 Task: Access the platform cache.
Action: Mouse moved to (1136, 84)
Screenshot: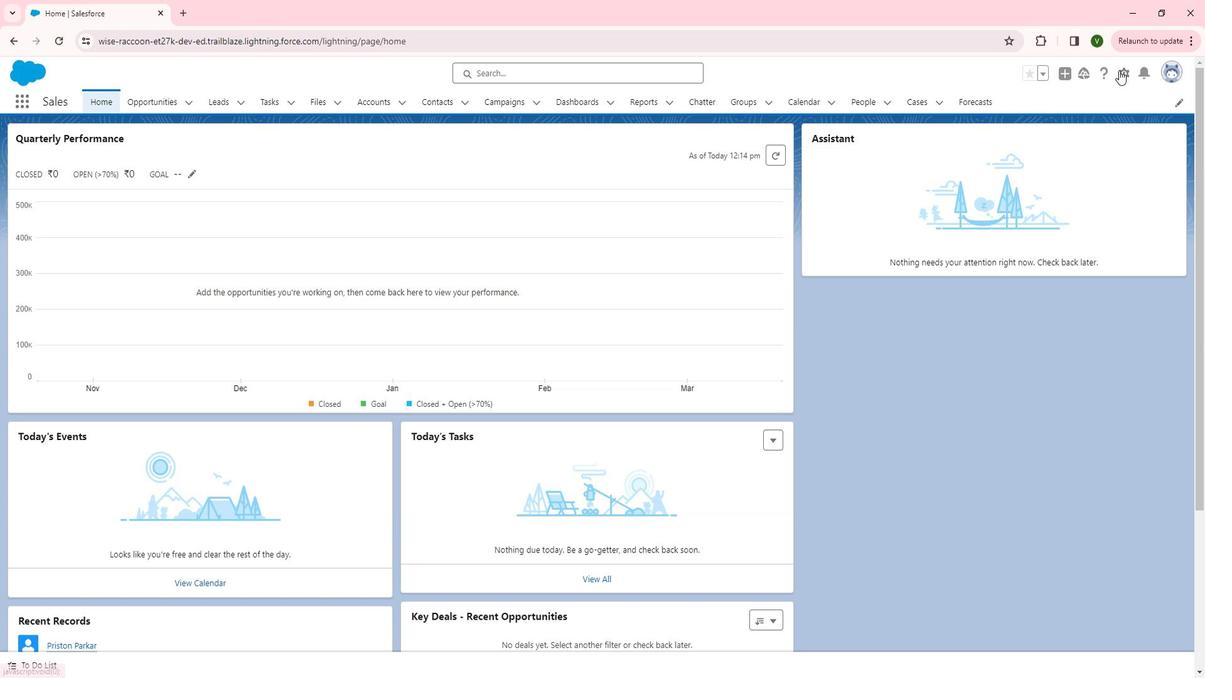
Action: Mouse pressed left at (1136, 84)
Screenshot: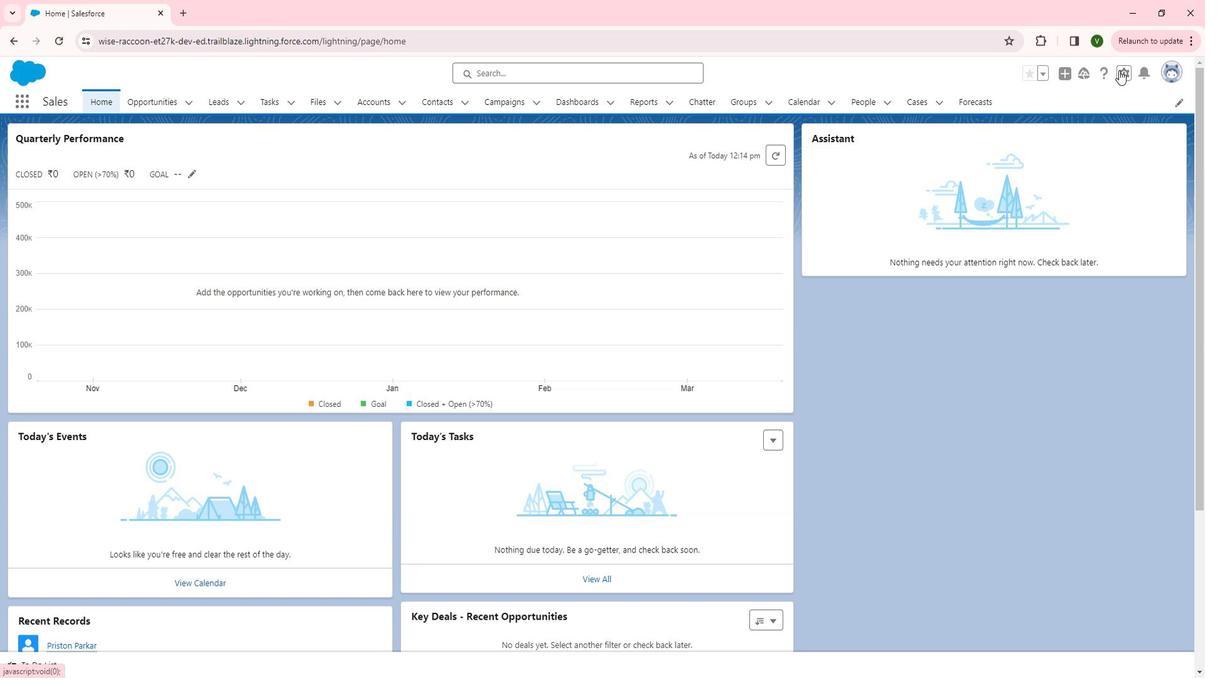
Action: Mouse moved to (1096, 126)
Screenshot: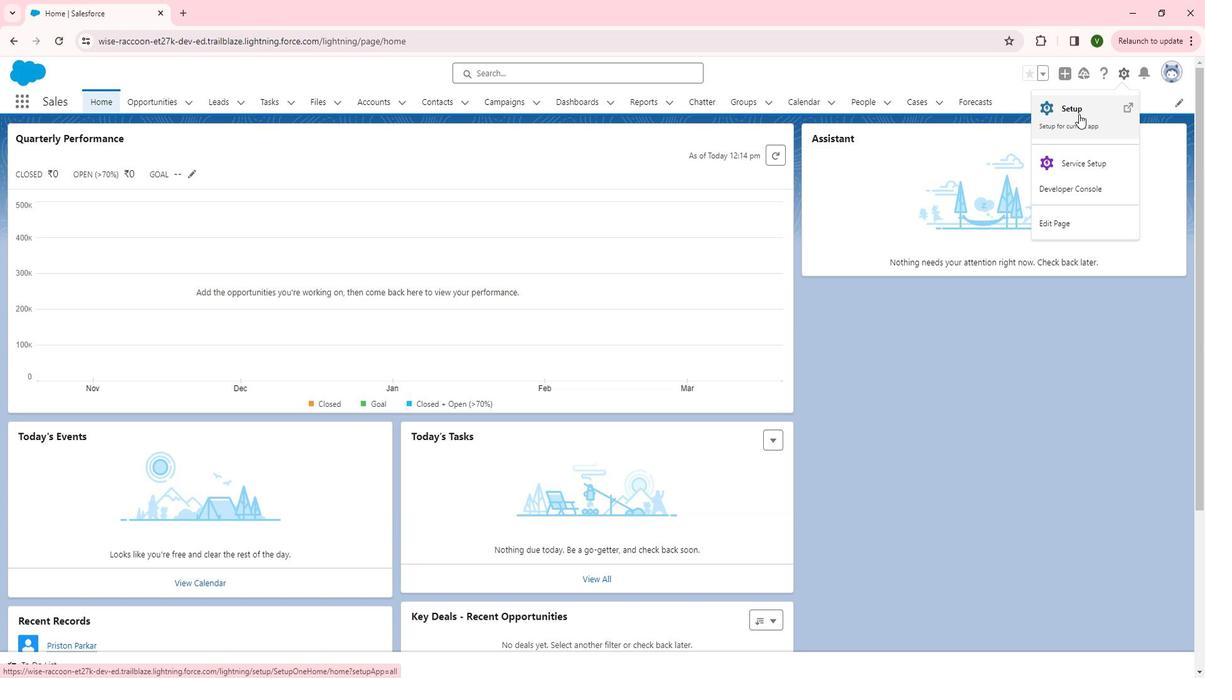 
Action: Mouse pressed left at (1096, 126)
Screenshot: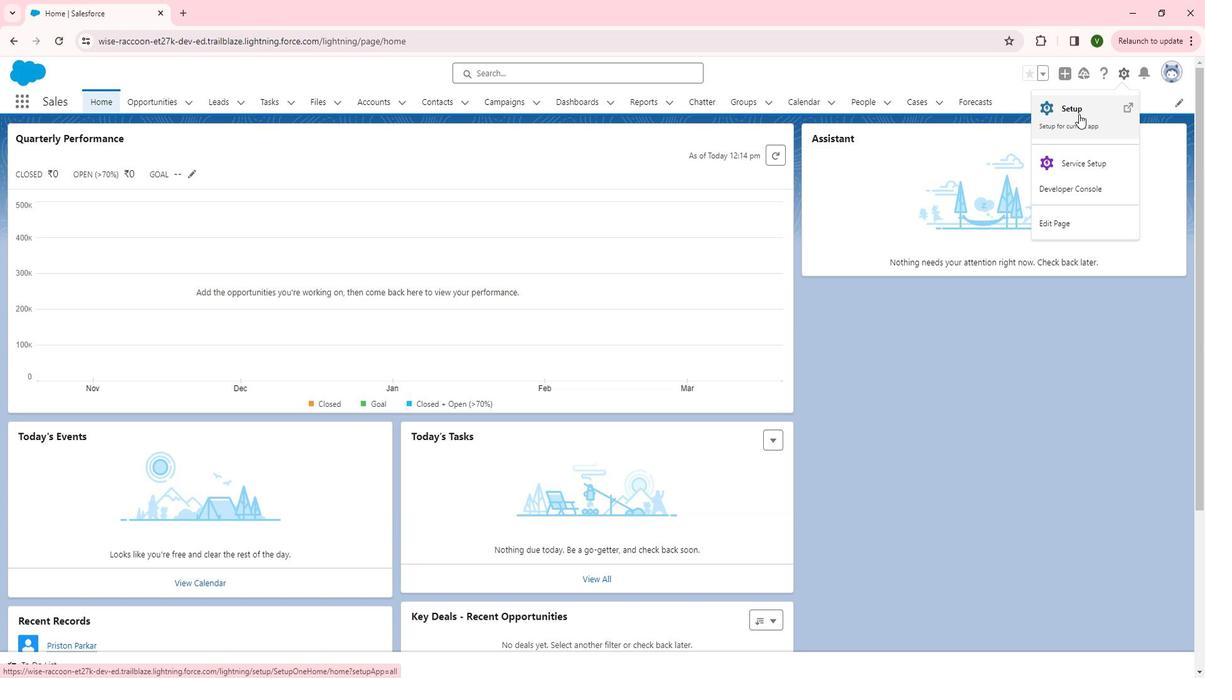 
Action: Mouse moved to (91, 336)
Screenshot: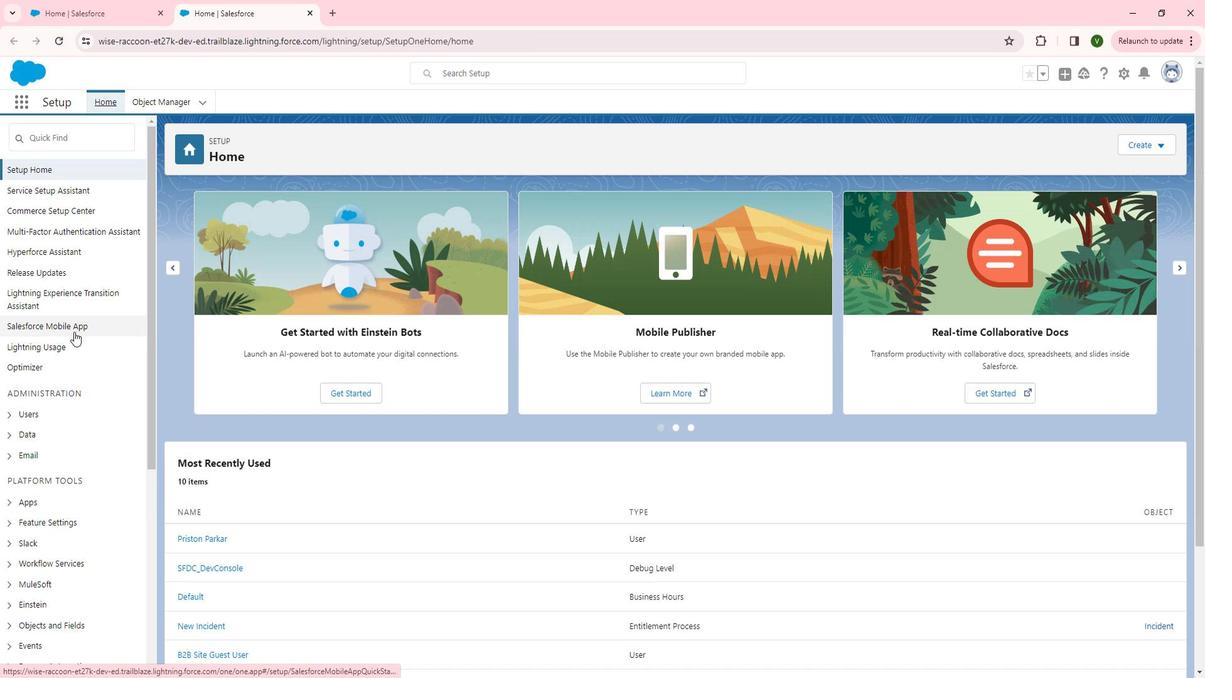 
Action: Mouse scrolled (91, 335) with delta (0, 0)
Screenshot: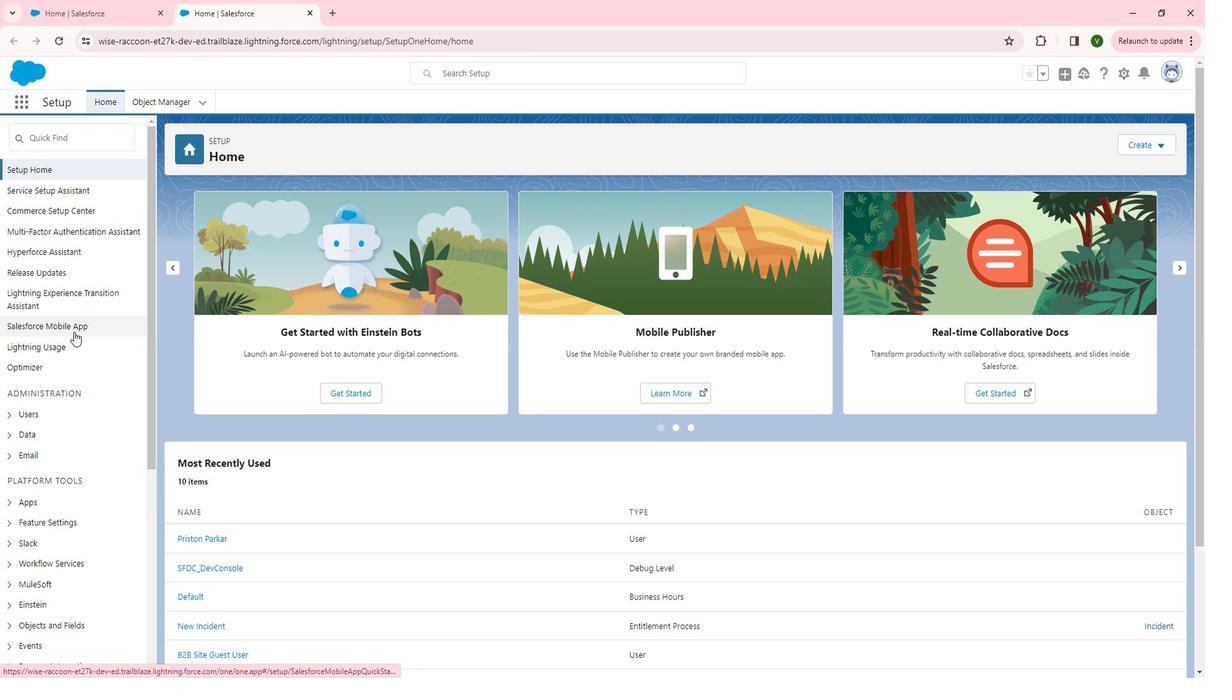 
Action: Mouse scrolled (91, 335) with delta (0, 0)
Screenshot: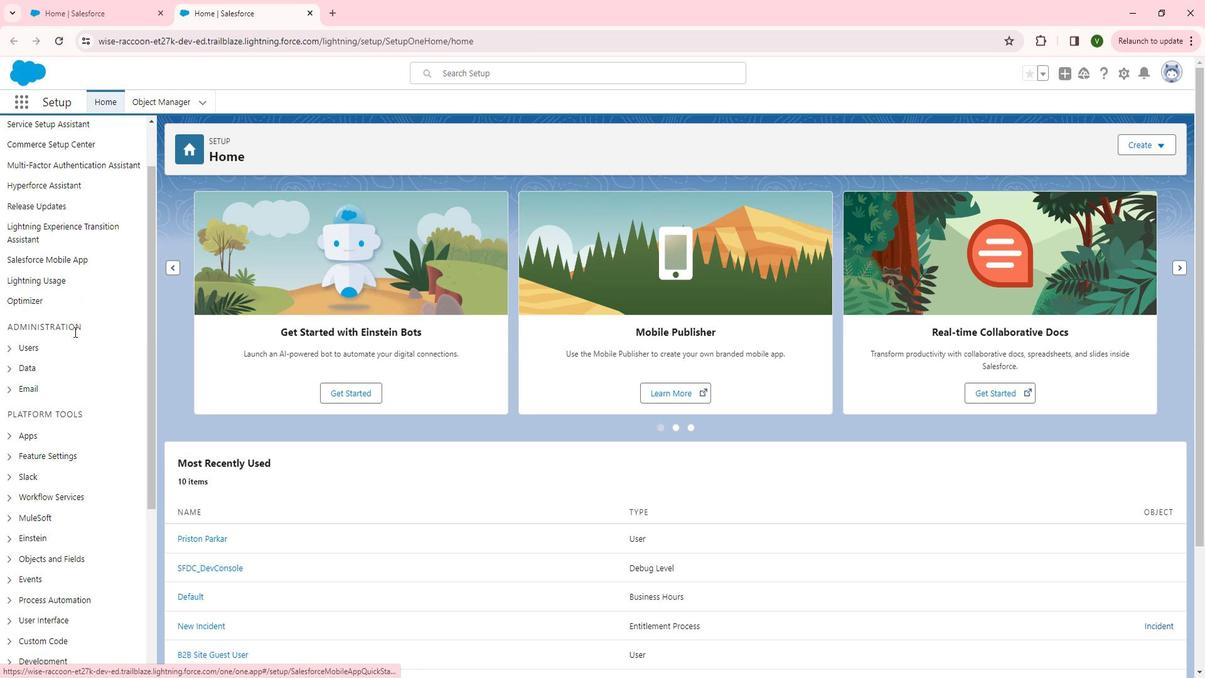 
Action: Mouse scrolled (91, 335) with delta (0, 0)
Screenshot: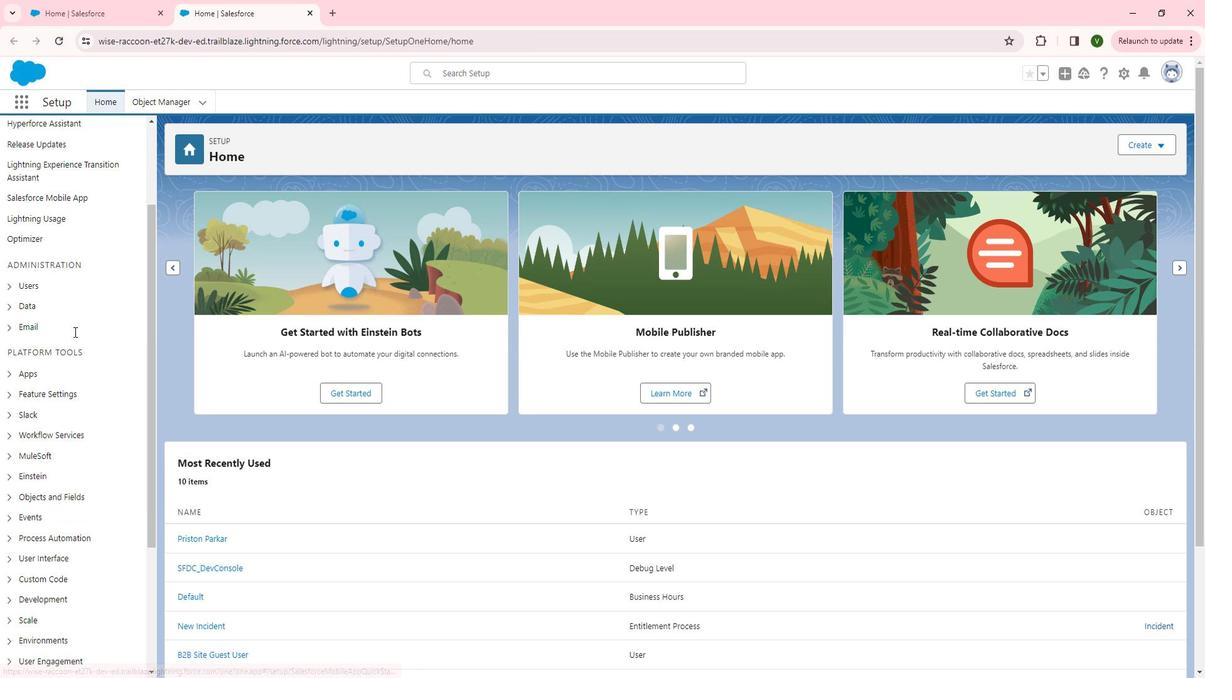 
Action: Mouse moved to (26, 512)
Screenshot: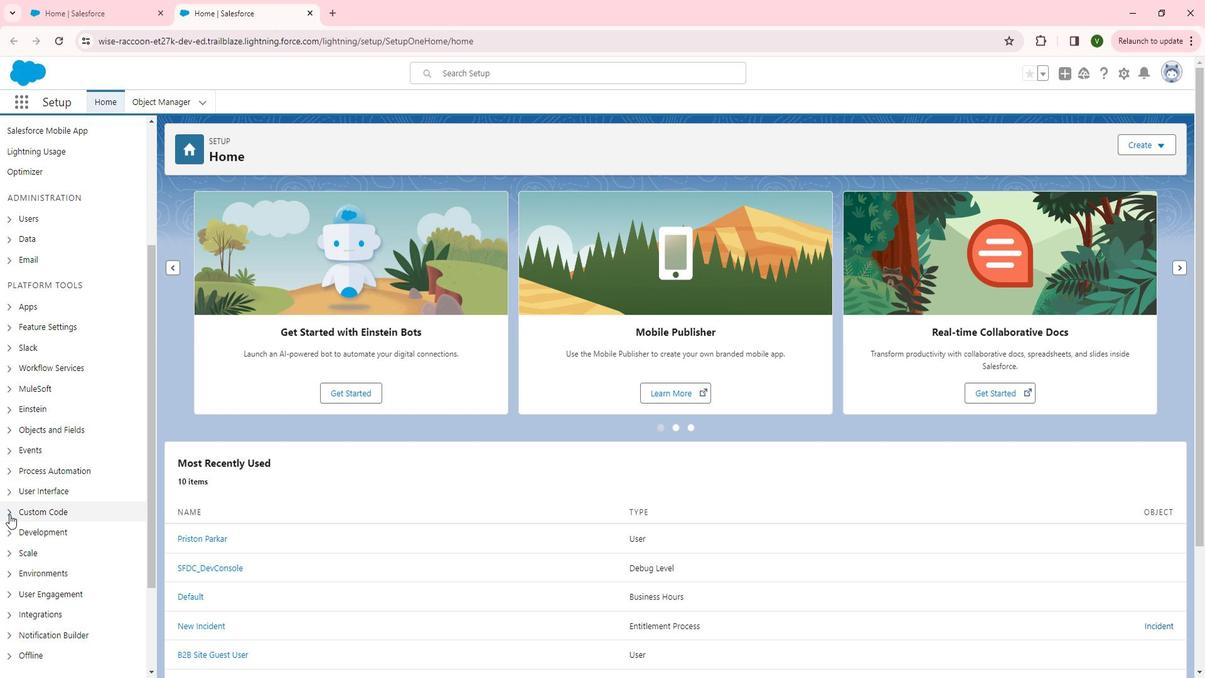
Action: Mouse pressed left at (26, 512)
Screenshot: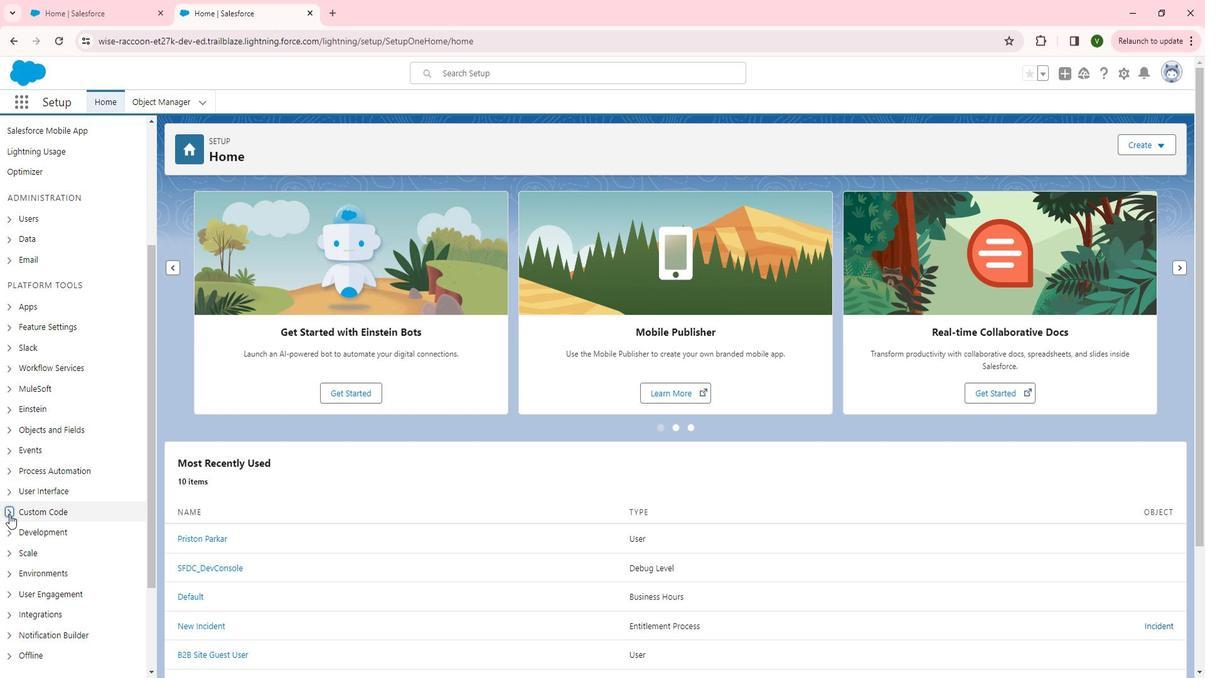 
Action: Mouse moved to (91, 556)
Screenshot: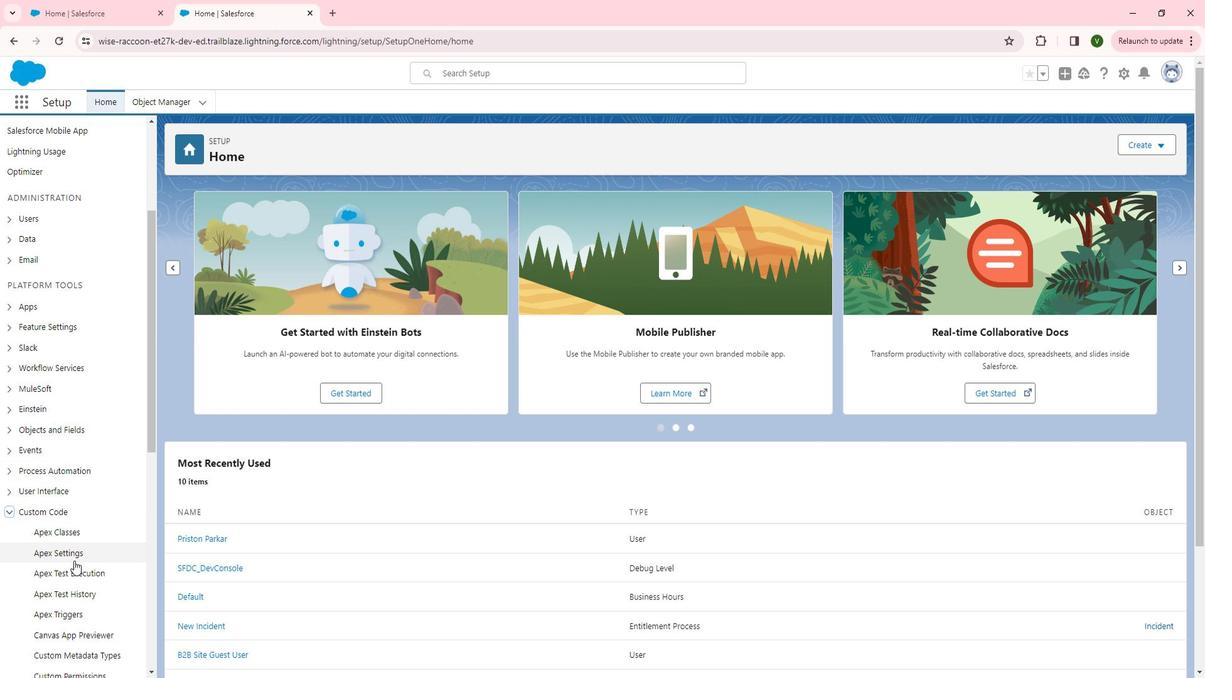 
Action: Mouse scrolled (91, 556) with delta (0, 0)
Screenshot: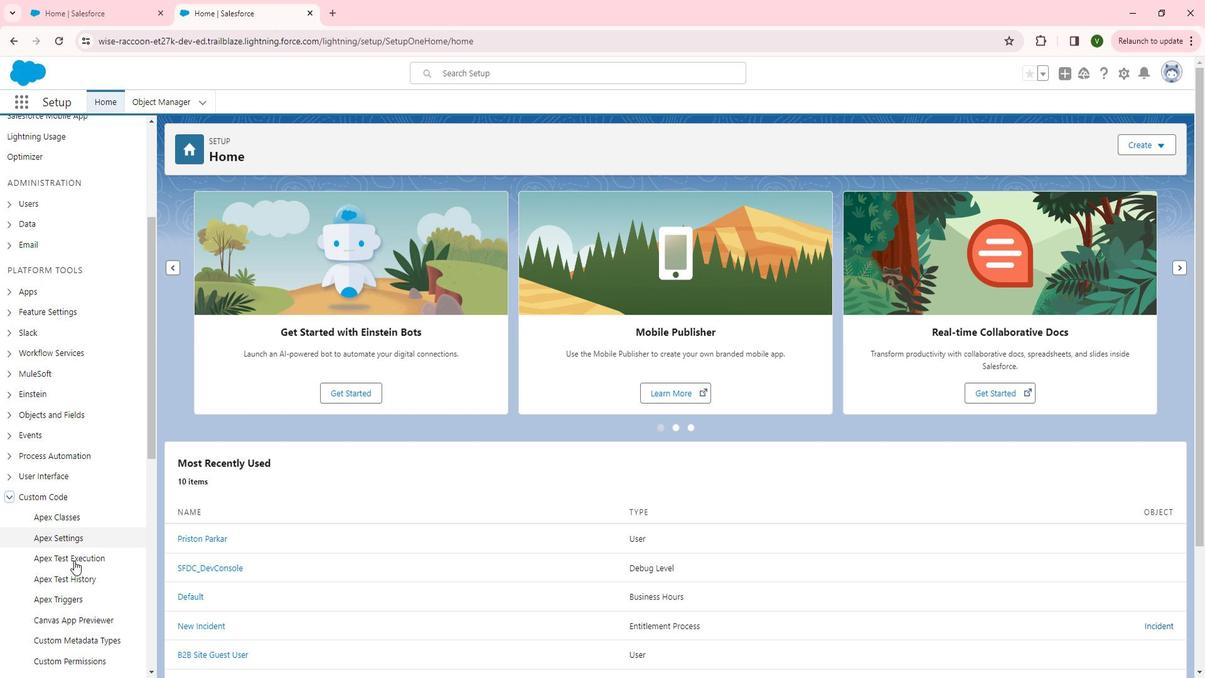 
Action: Mouse scrolled (91, 556) with delta (0, 0)
Screenshot: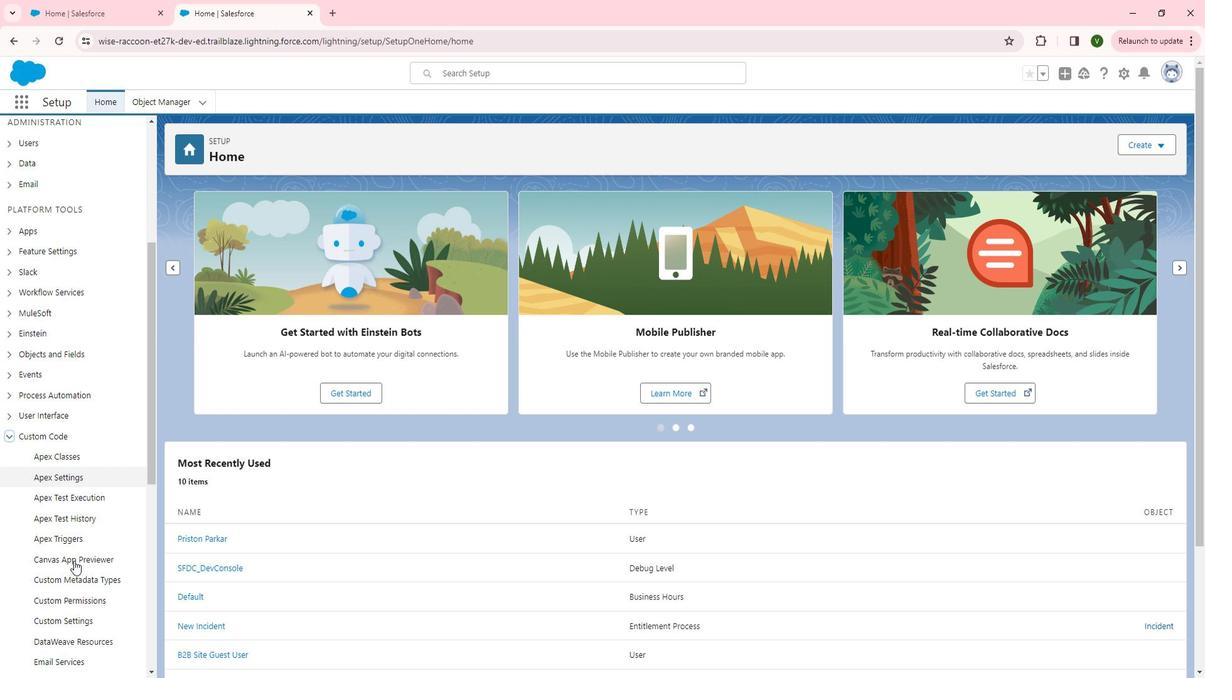 
Action: Mouse scrolled (91, 556) with delta (0, 0)
Screenshot: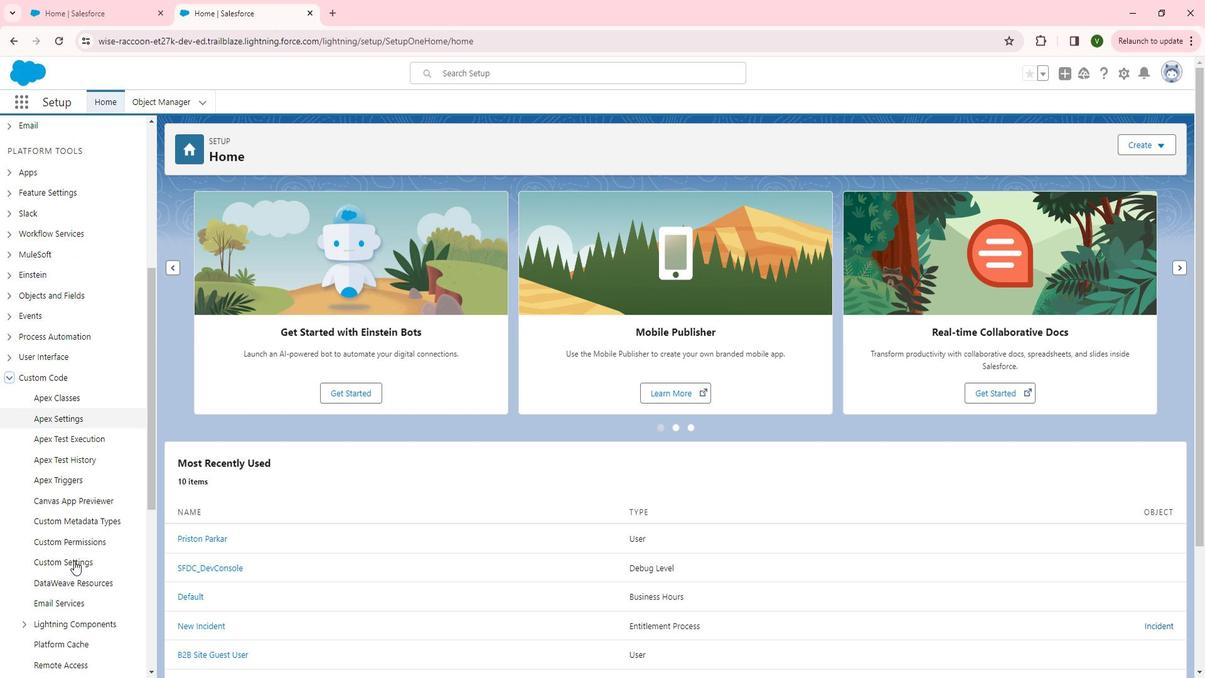 
Action: Mouse scrolled (91, 556) with delta (0, 0)
Screenshot: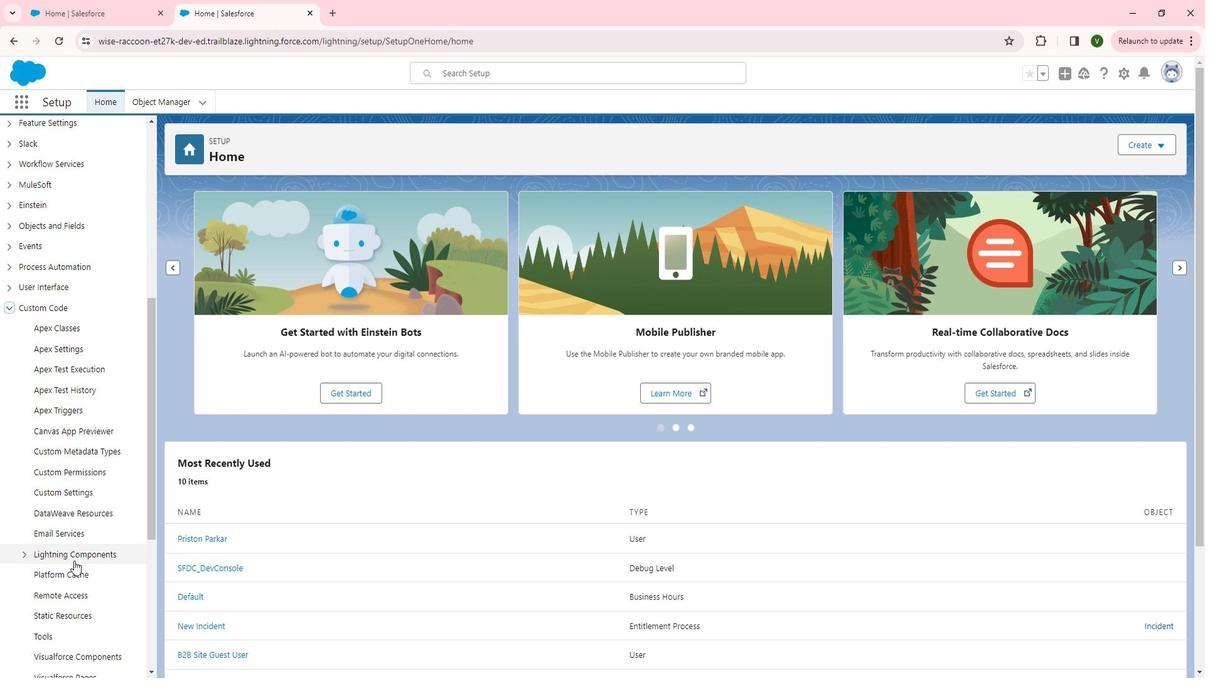 
Action: Mouse moved to (85, 514)
Screenshot: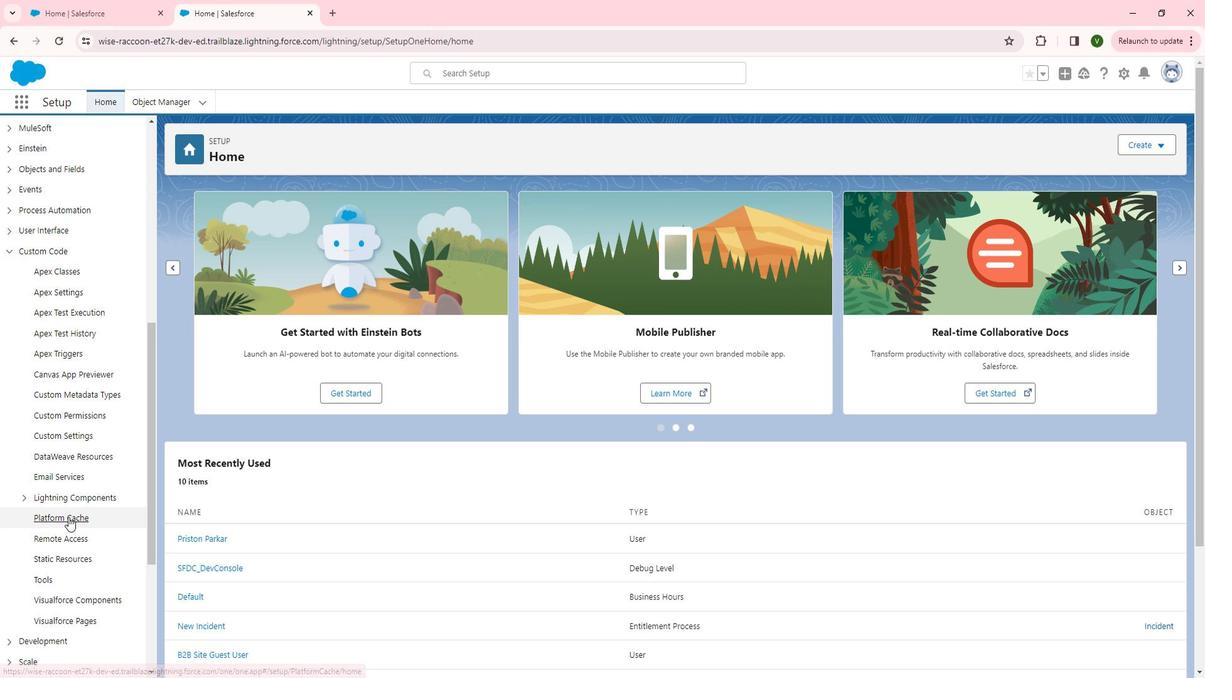 
Action: Mouse pressed left at (85, 514)
Screenshot: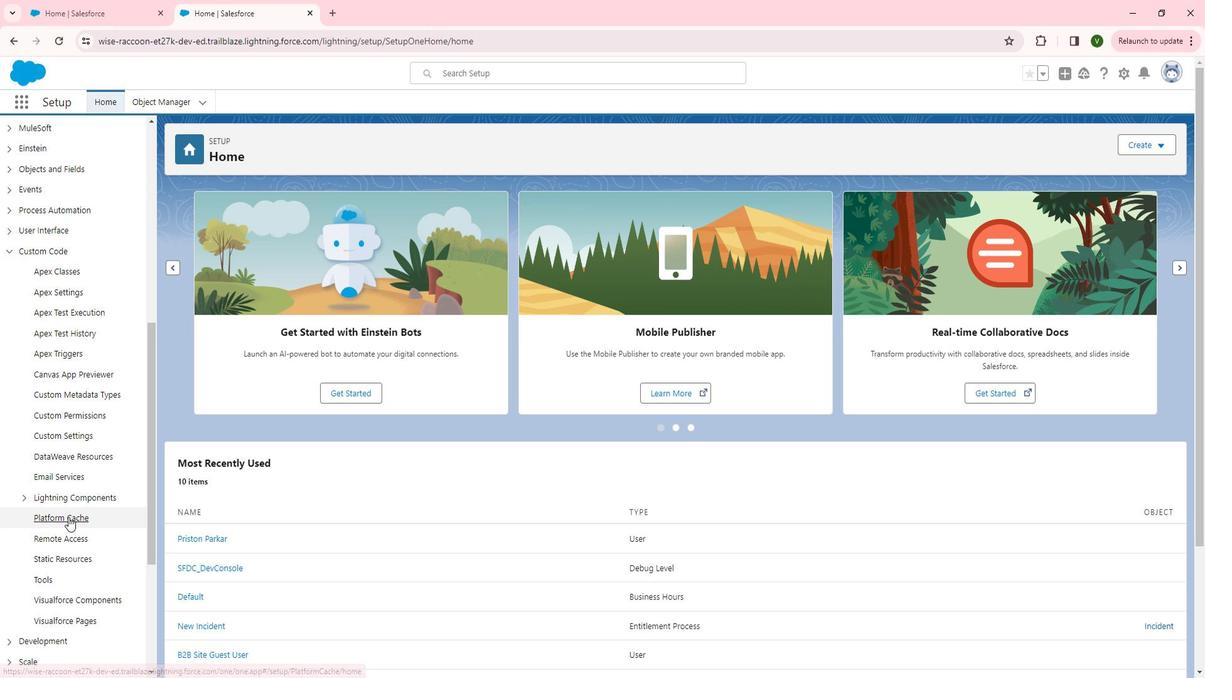 
Action: Mouse moved to (195, 476)
Screenshot: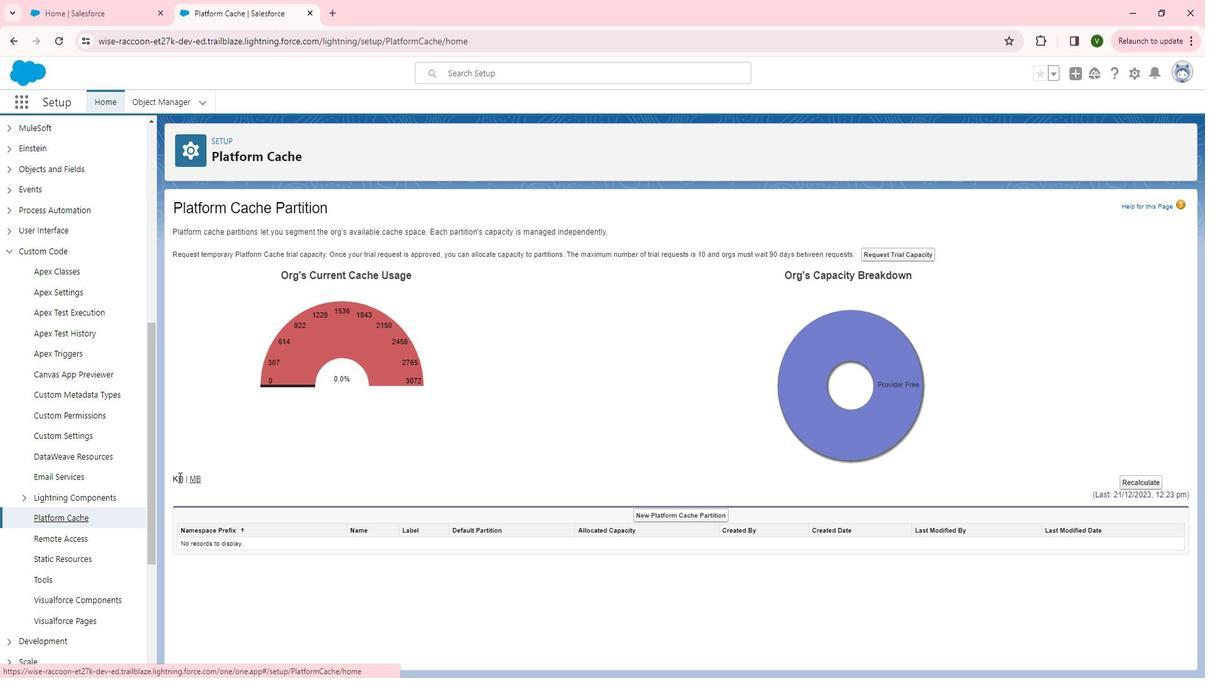 
Action: Mouse pressed left at (195, 476)
Screenshot: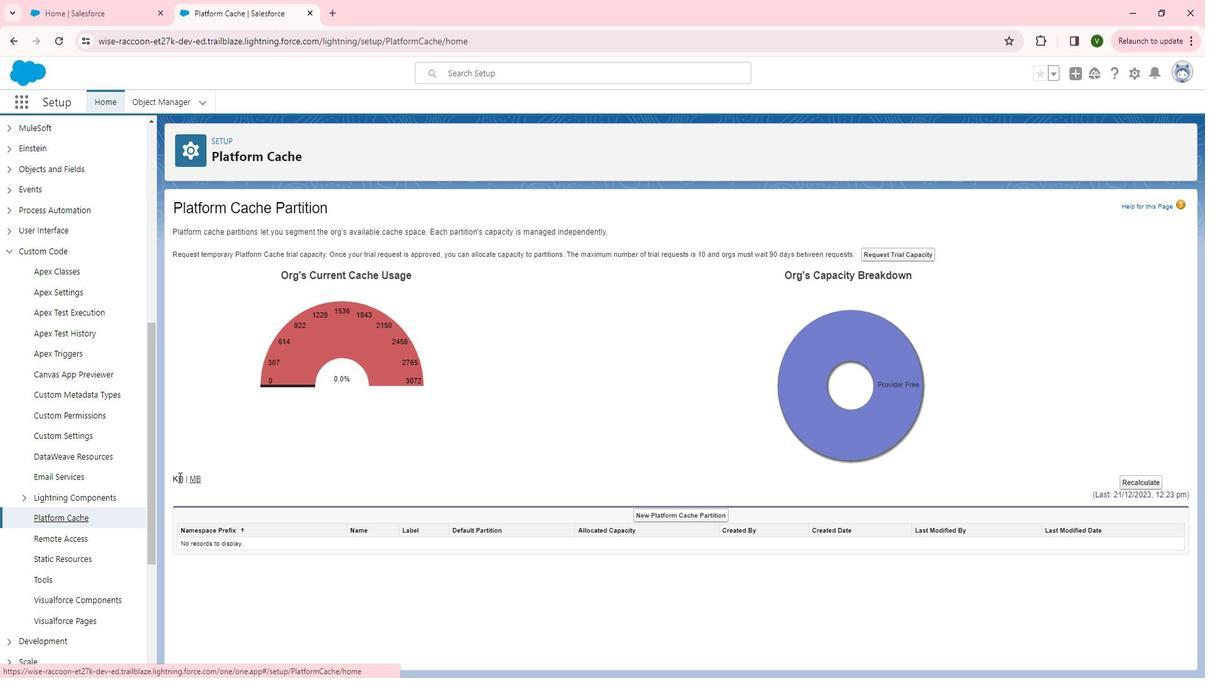 
Action: Mouse moved to (217, 479)
Screenshot: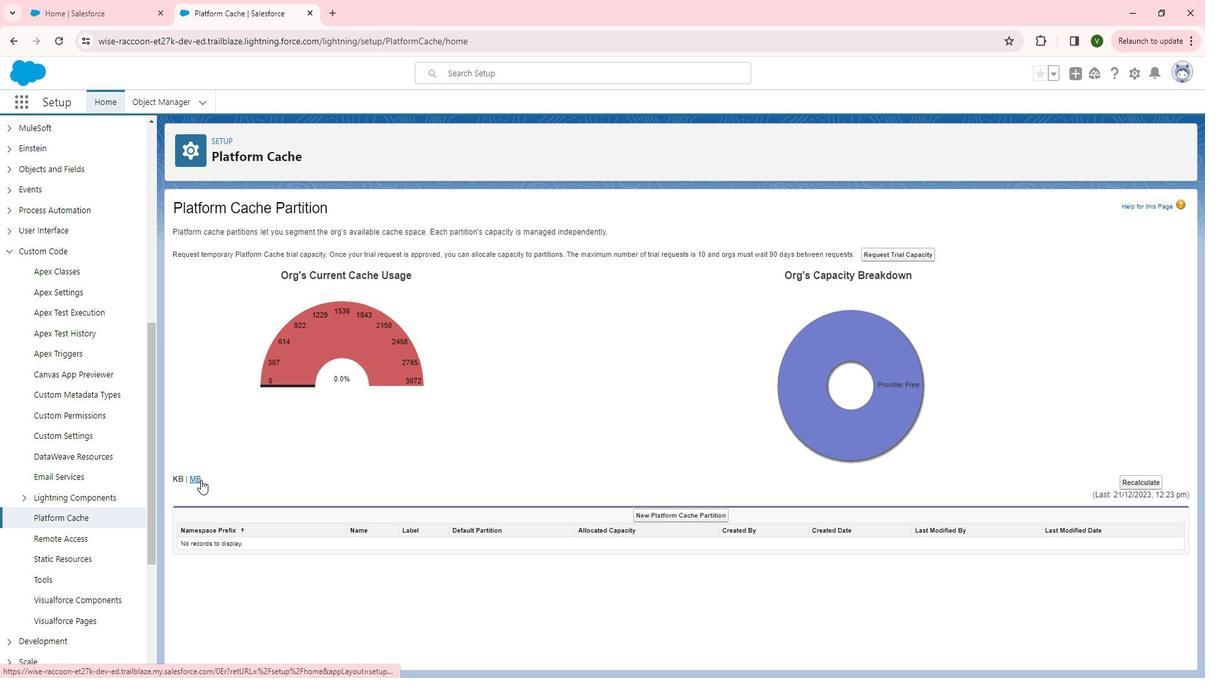 
Action: Mouse pressed left at (217, 479)
Screenshot: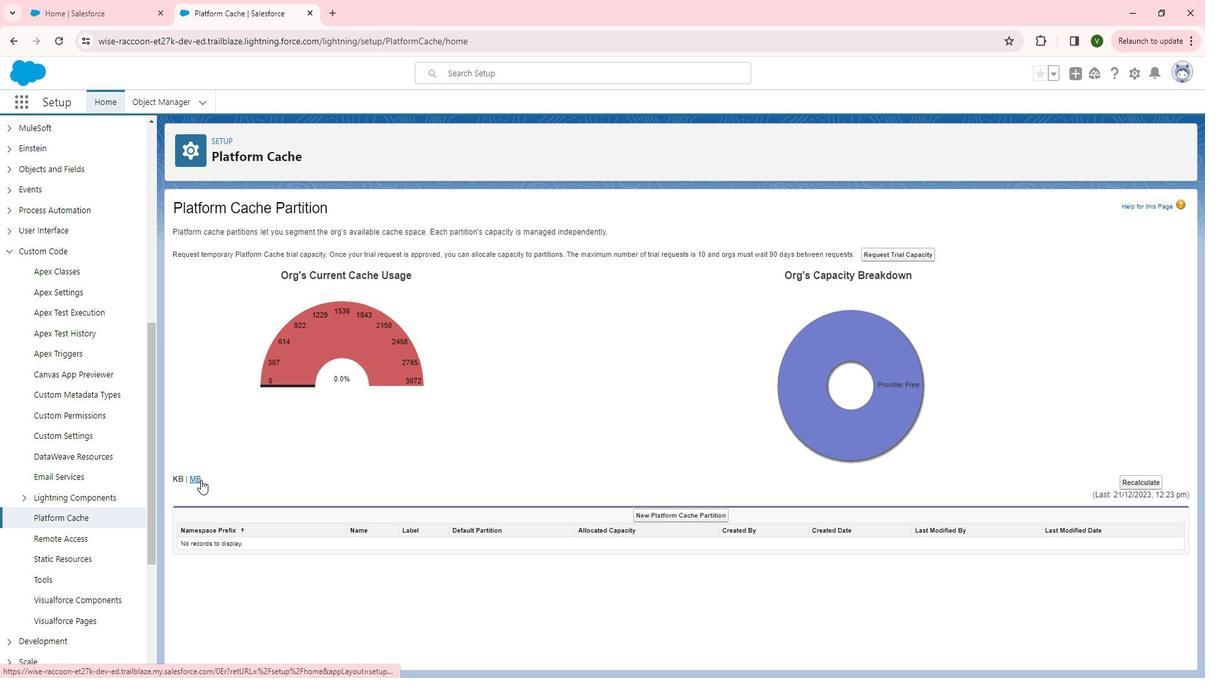 
Action: Mouse moved to (625, 450)
Screenshot: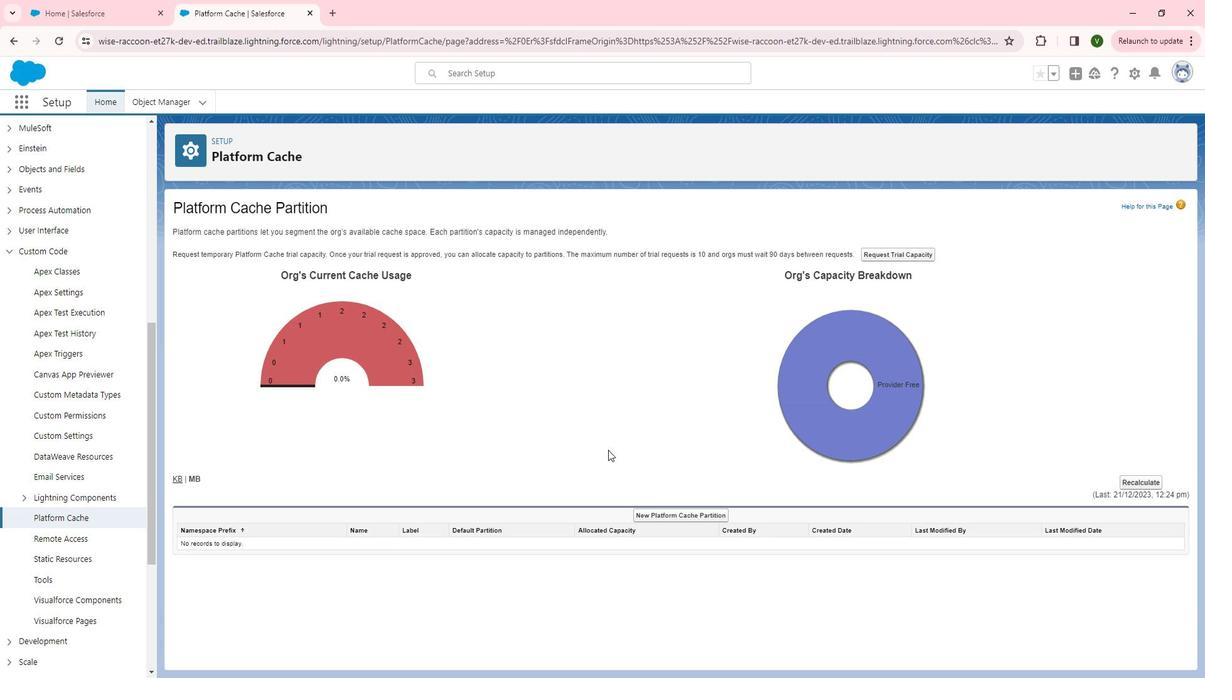 
